 Task: Create a new remote branch based on a specific local branch for collaboration.
Action: Mouse moved to (291, 436)
Screenshot: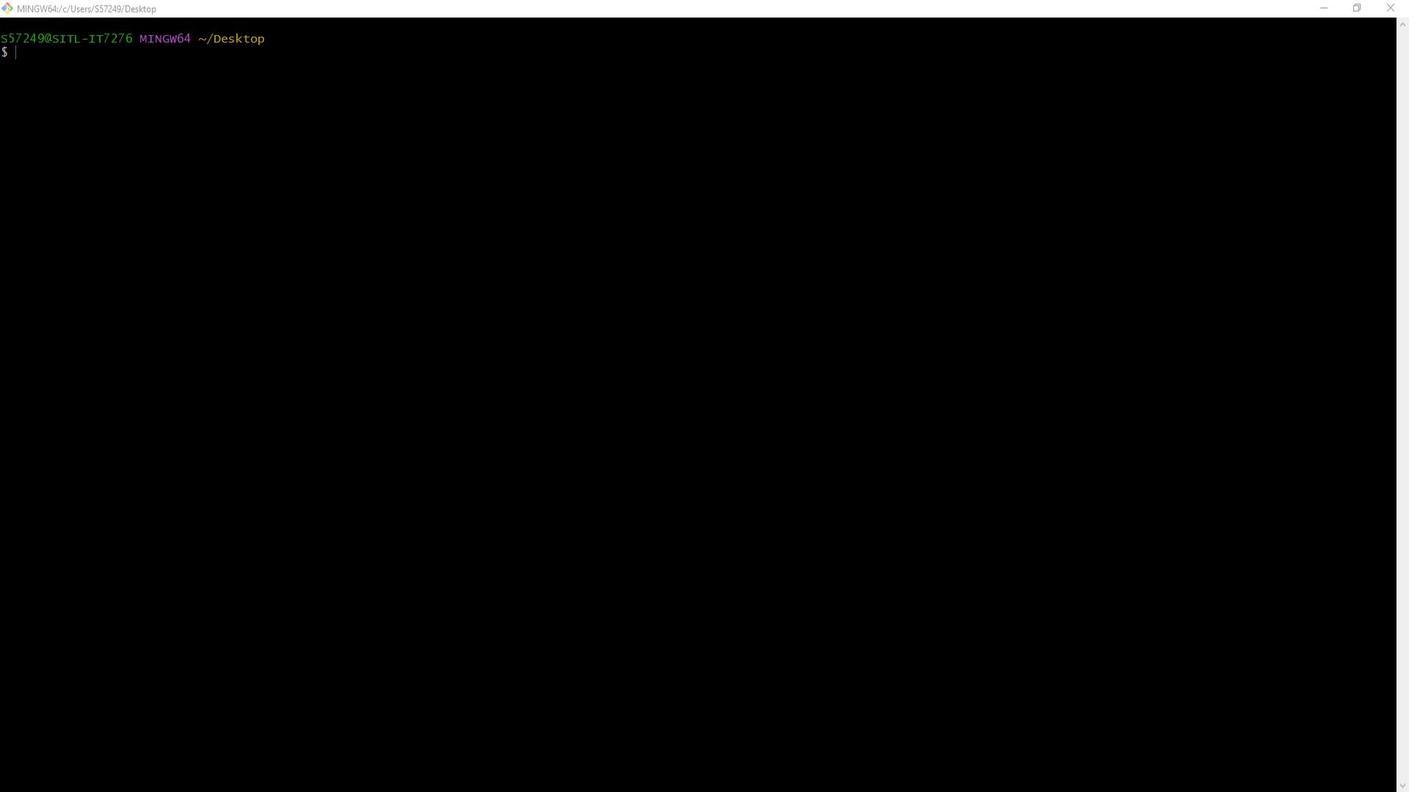 
Action: Mouse pressed left at (291, 436)
Screenshot: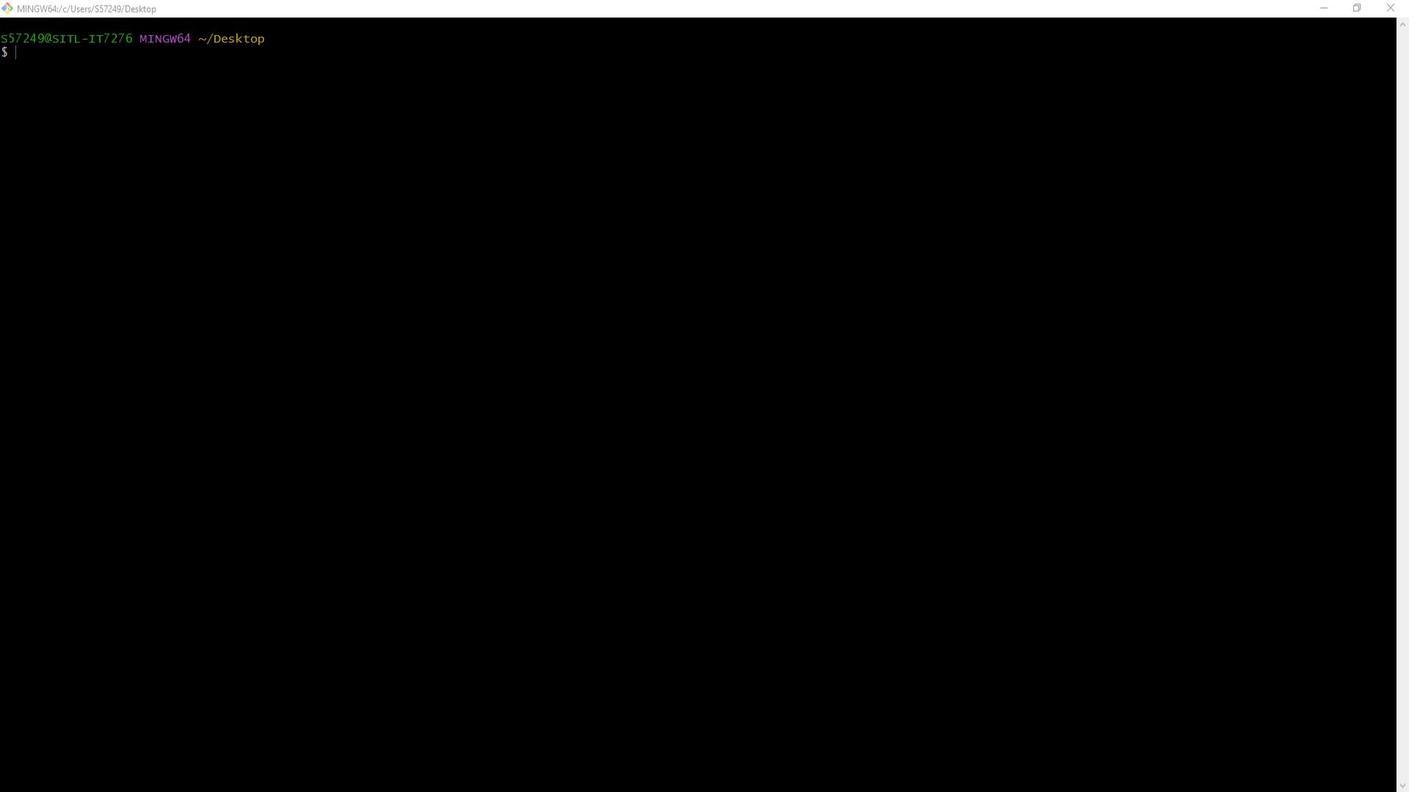 
Action: Mouse moved to (290, 436)
Screenshot: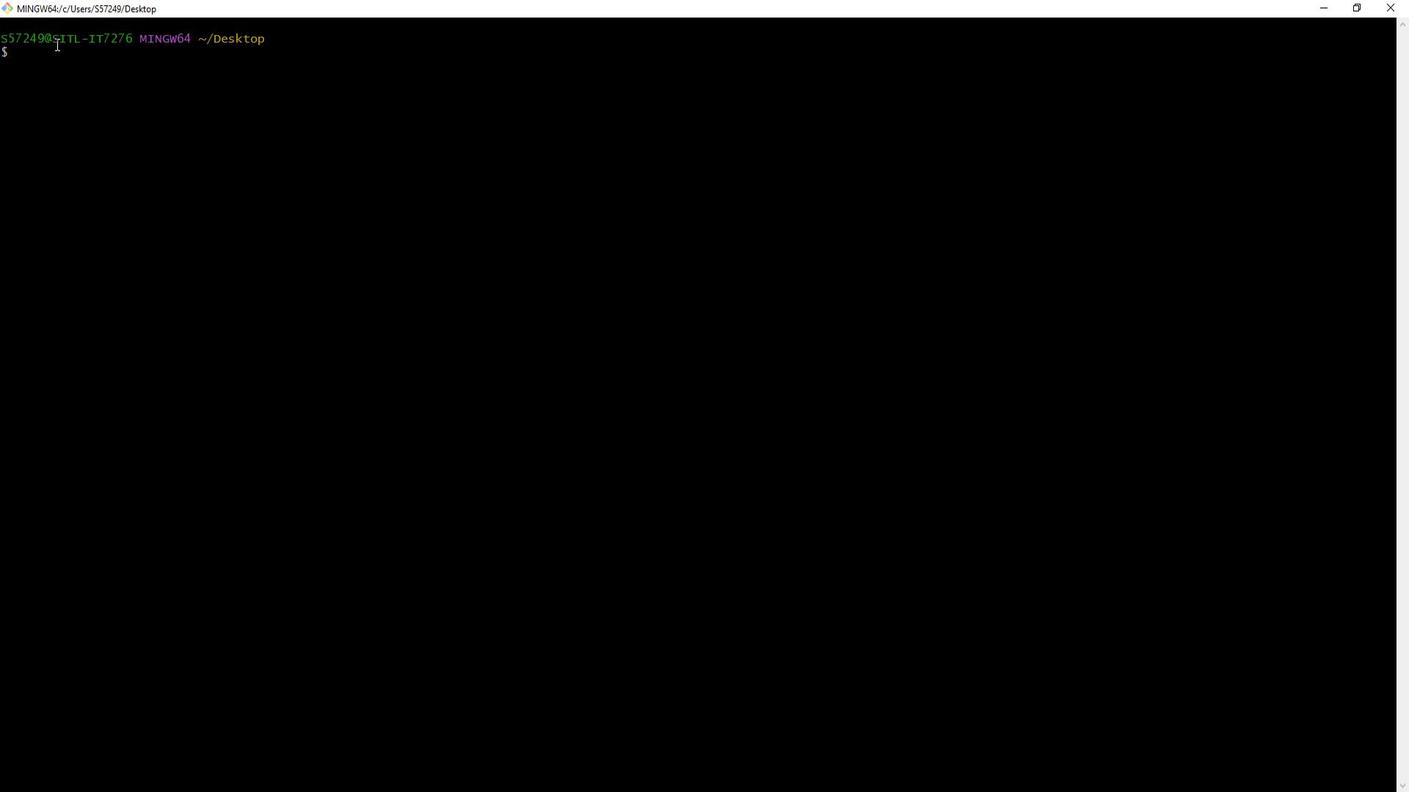 
Action: Mouse pressed left at (290, 436)
Screenshot: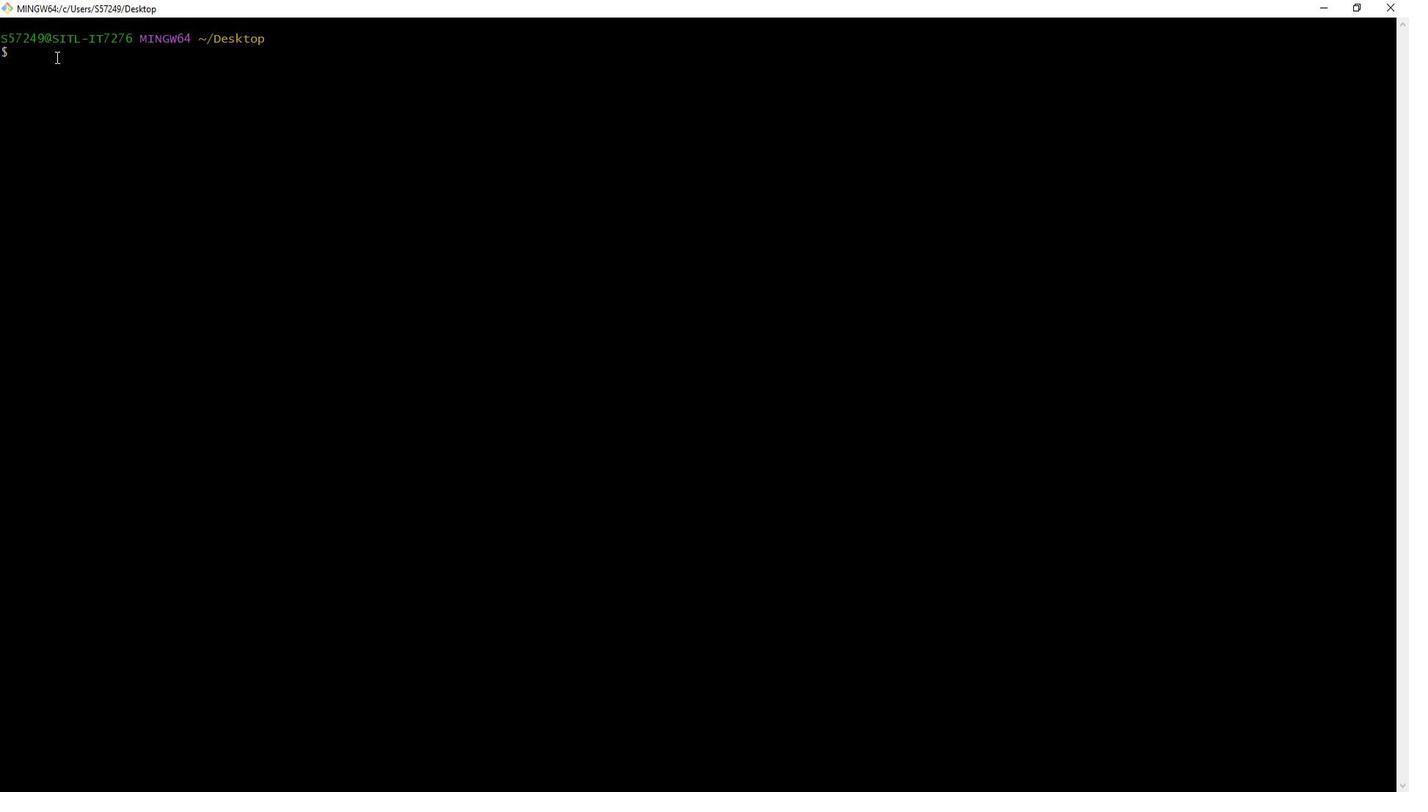 
Action: Key pressed ls<Key.enter>cd<Key.space><Key.shift>Git<Key.enter>ls<Key.enter>cd<Key.space><Key.shift><Key.shift><Key.shift>Light<Key.shift><Key.shift><Key.shift><Key.shift><Key.shift><Key.shift><Key.shift><Key.shift>Box<Key.shift>_<Key.shift>Gallery<Key.enter>git<Key.space>branch<Key.enter>git<Key.space>push<Key.space>
Screenshot: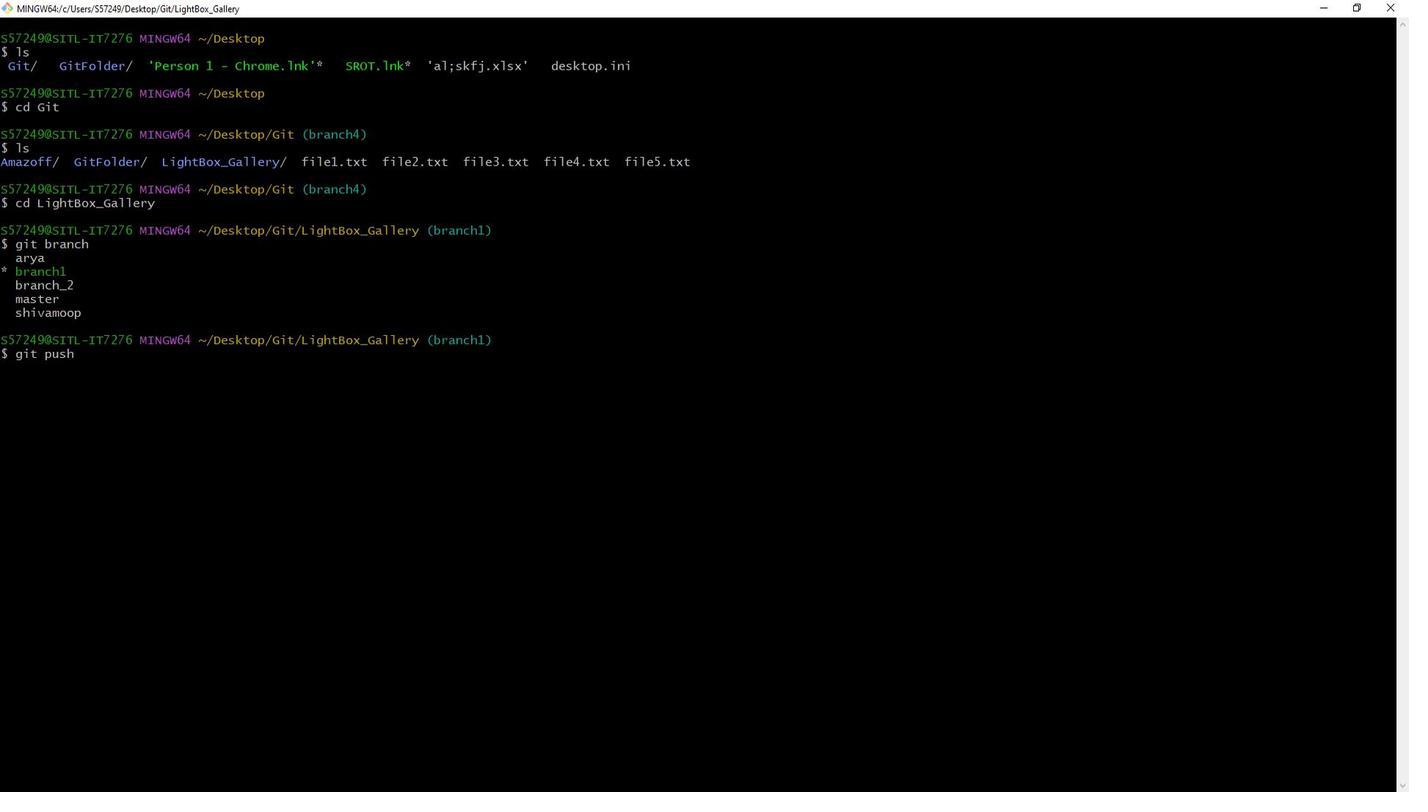 
Action: Mouse moved to (291, 436)
Screenshot: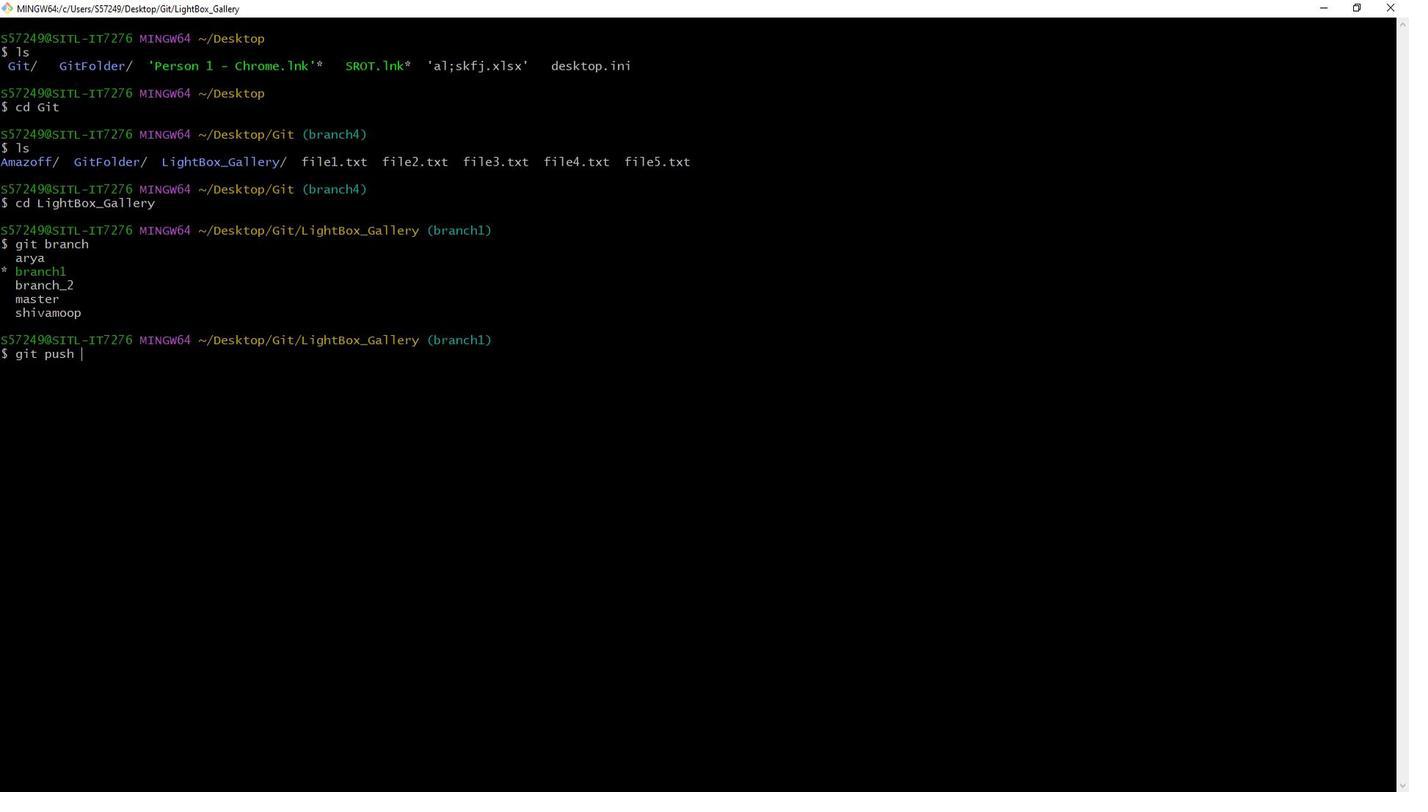 
Action: Mouse scrolled (291, 436) with delta (0, 0)
Screenshot: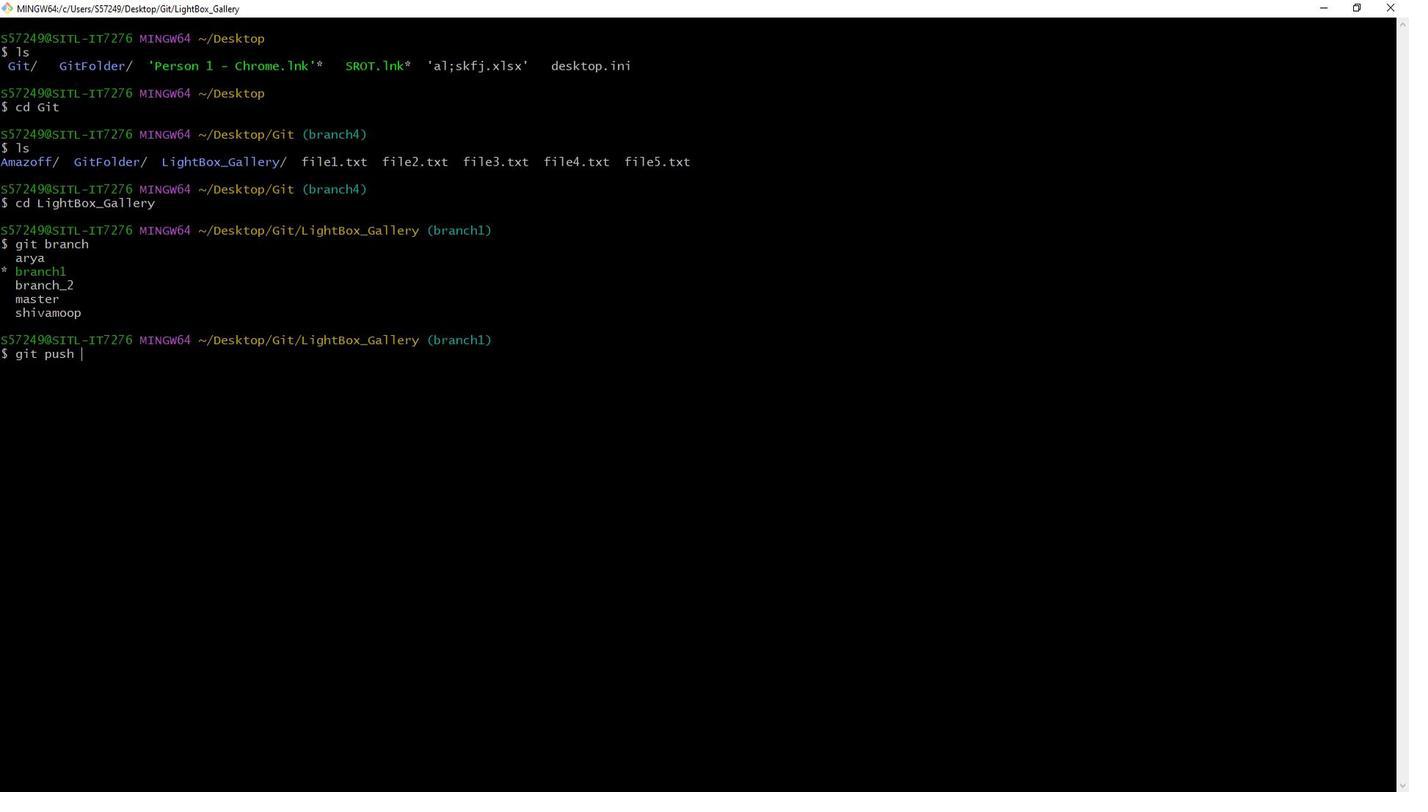 
Action: Mouse scrolled (291, 436) with delta (0, 0)
Screenshot: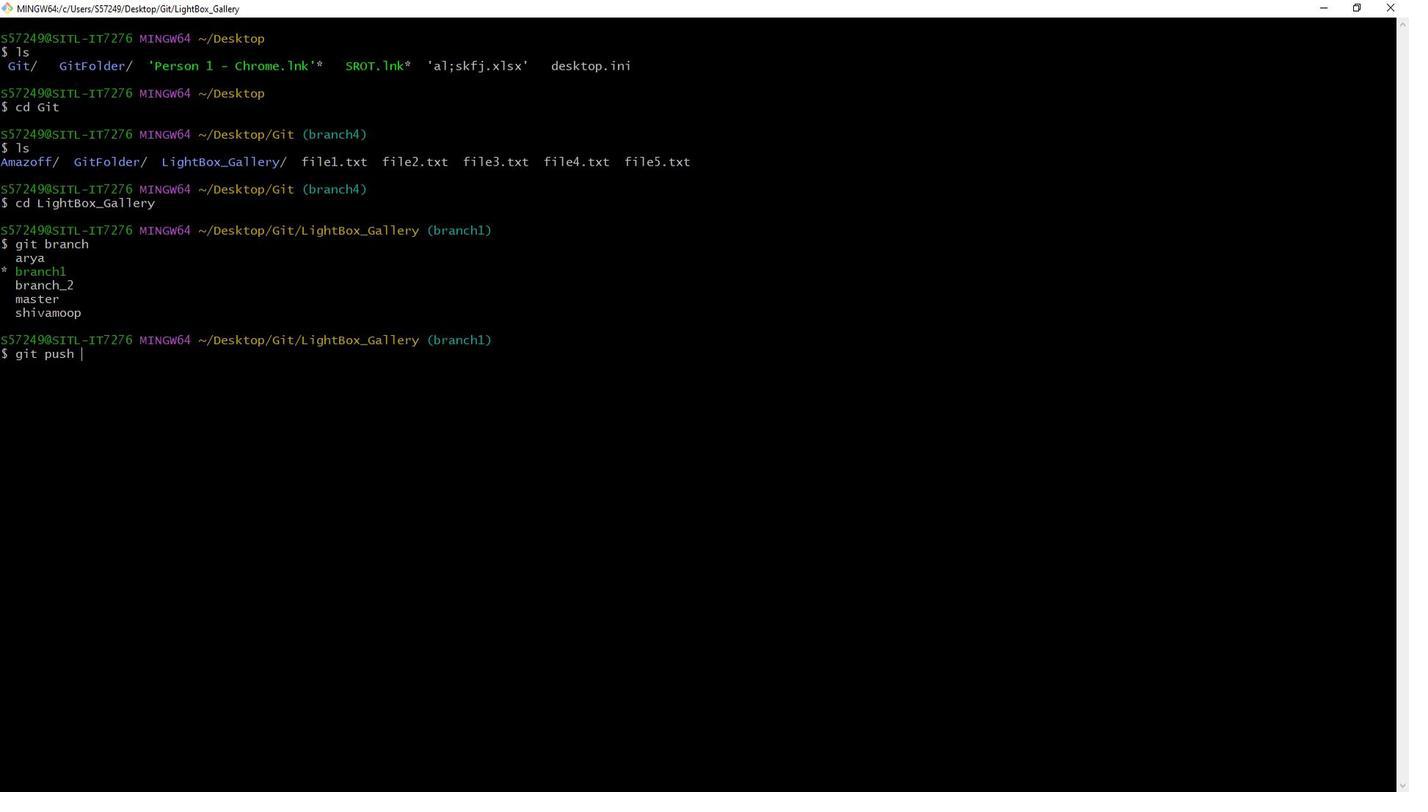 
Action: Mouse moved to (290, 436)
Screenshot: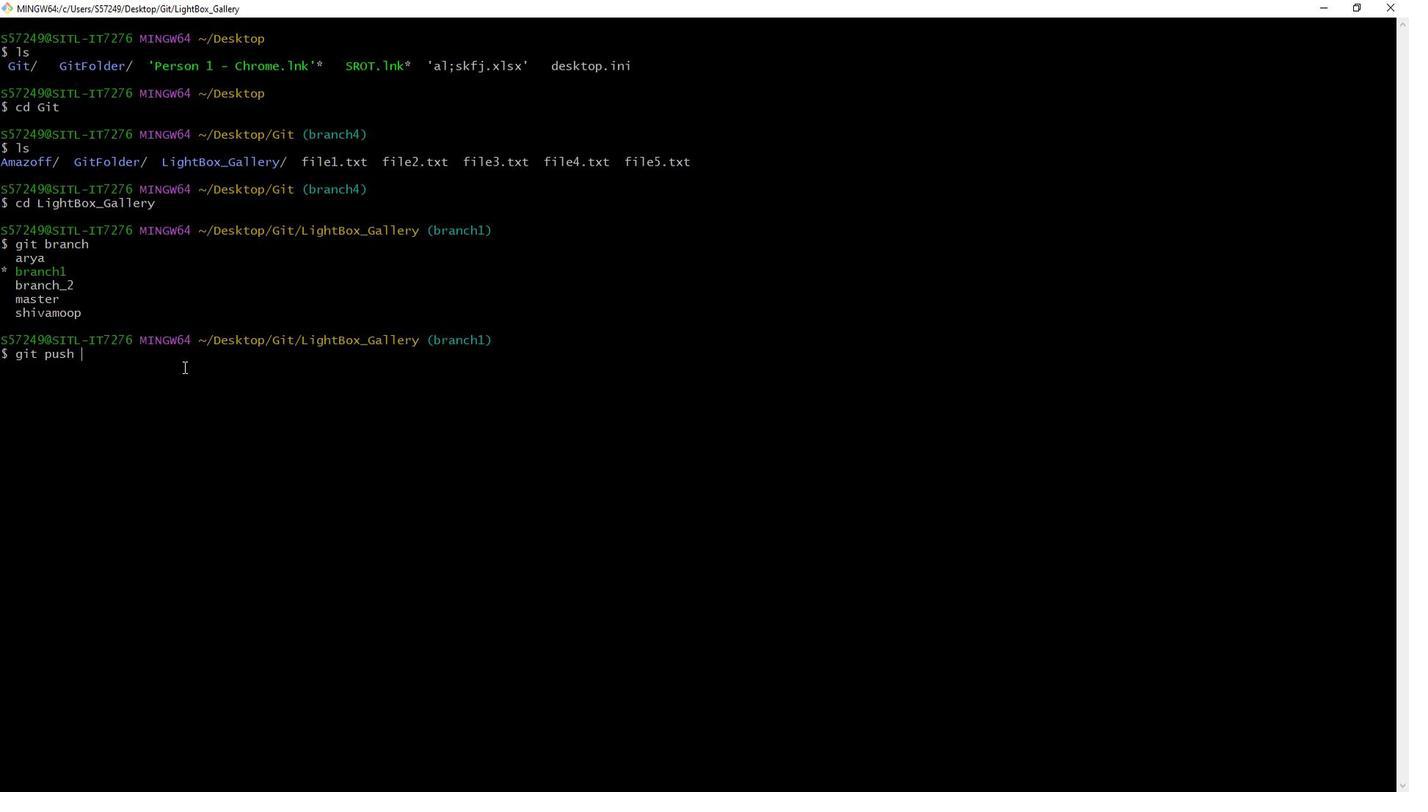 
Action: Key pressed -u<Key.space>origin<Key.space>branch<Key.shift>_2<Key.enter>
Screenshot: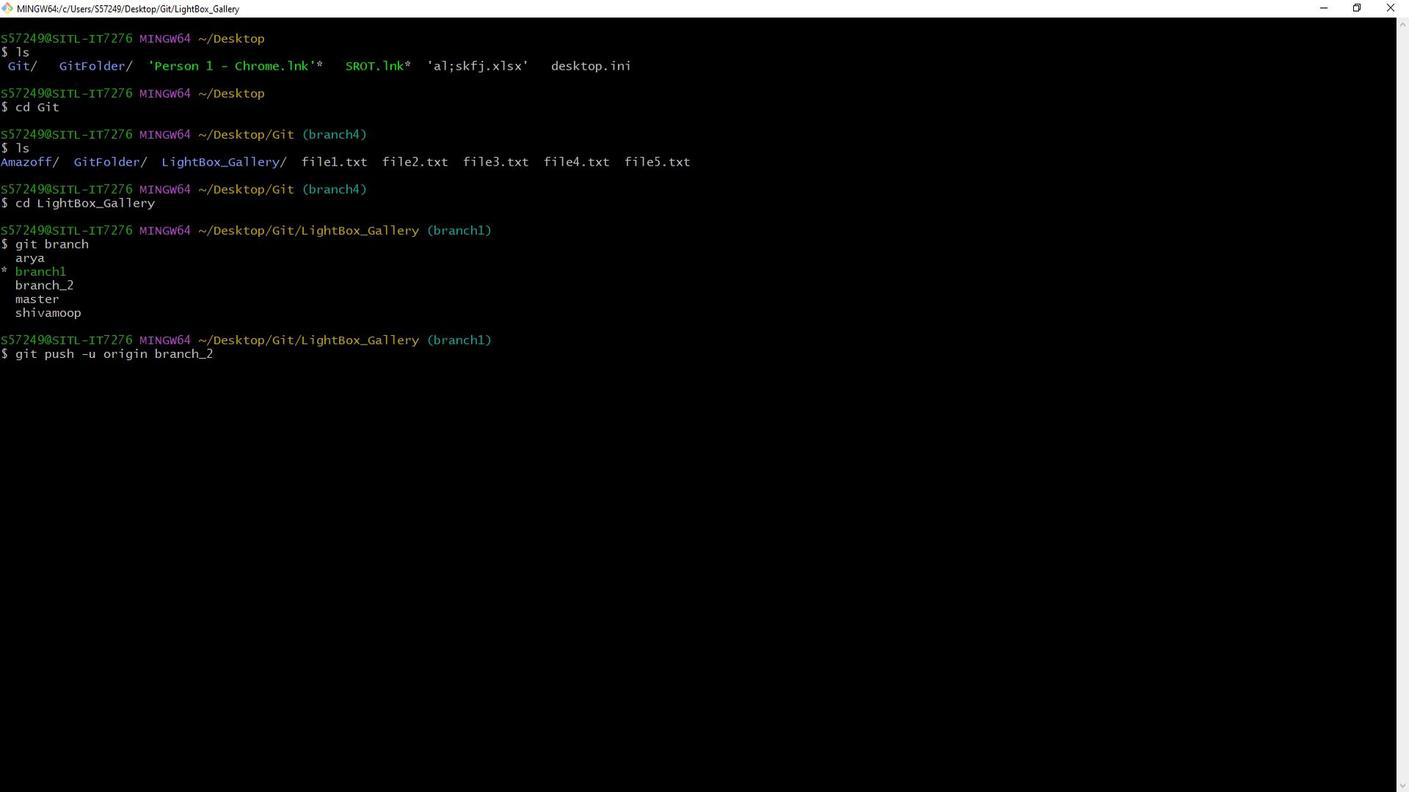 
Action: Mouse moved to (292, 436)
Screenshot: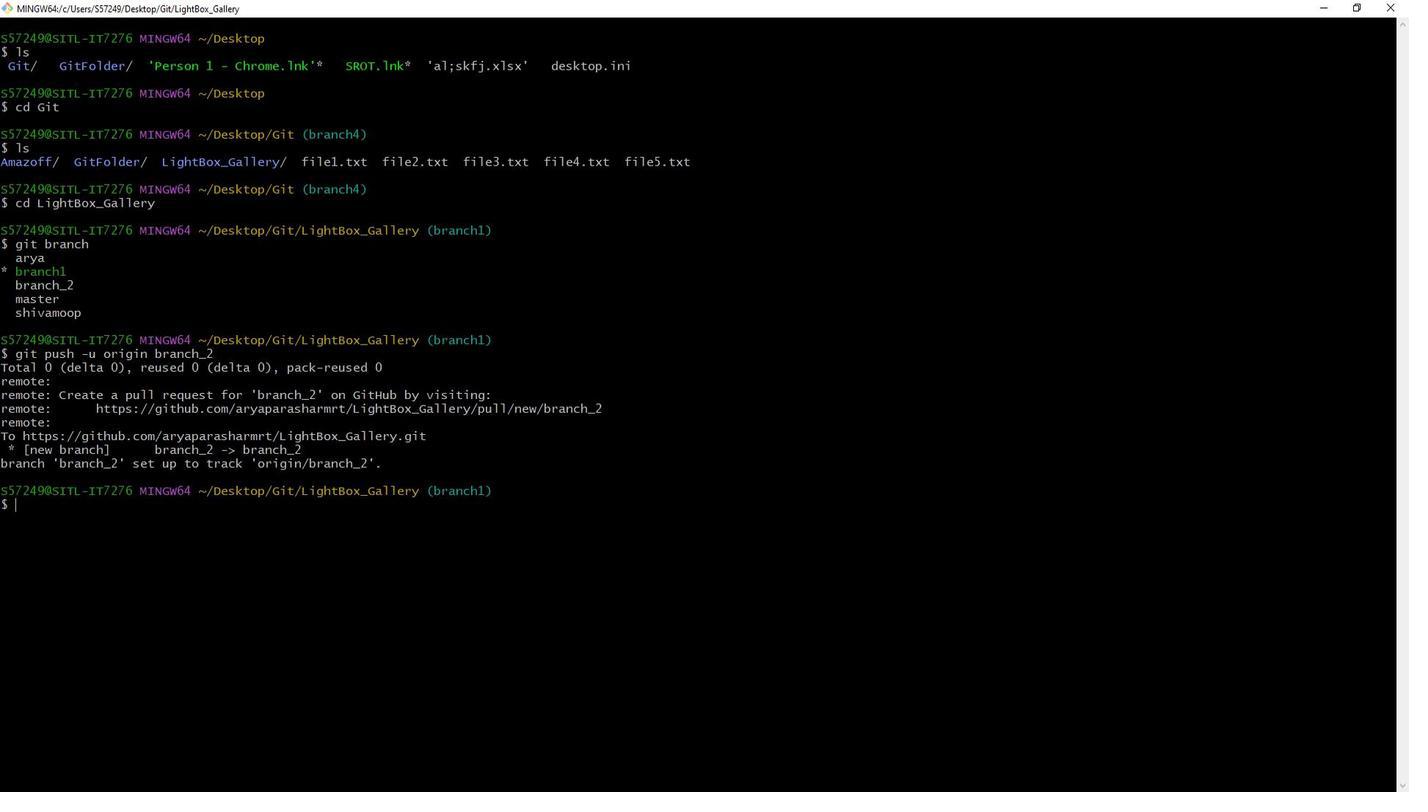 
Action: Mouse pressed left at (292, 436)
Screenshot: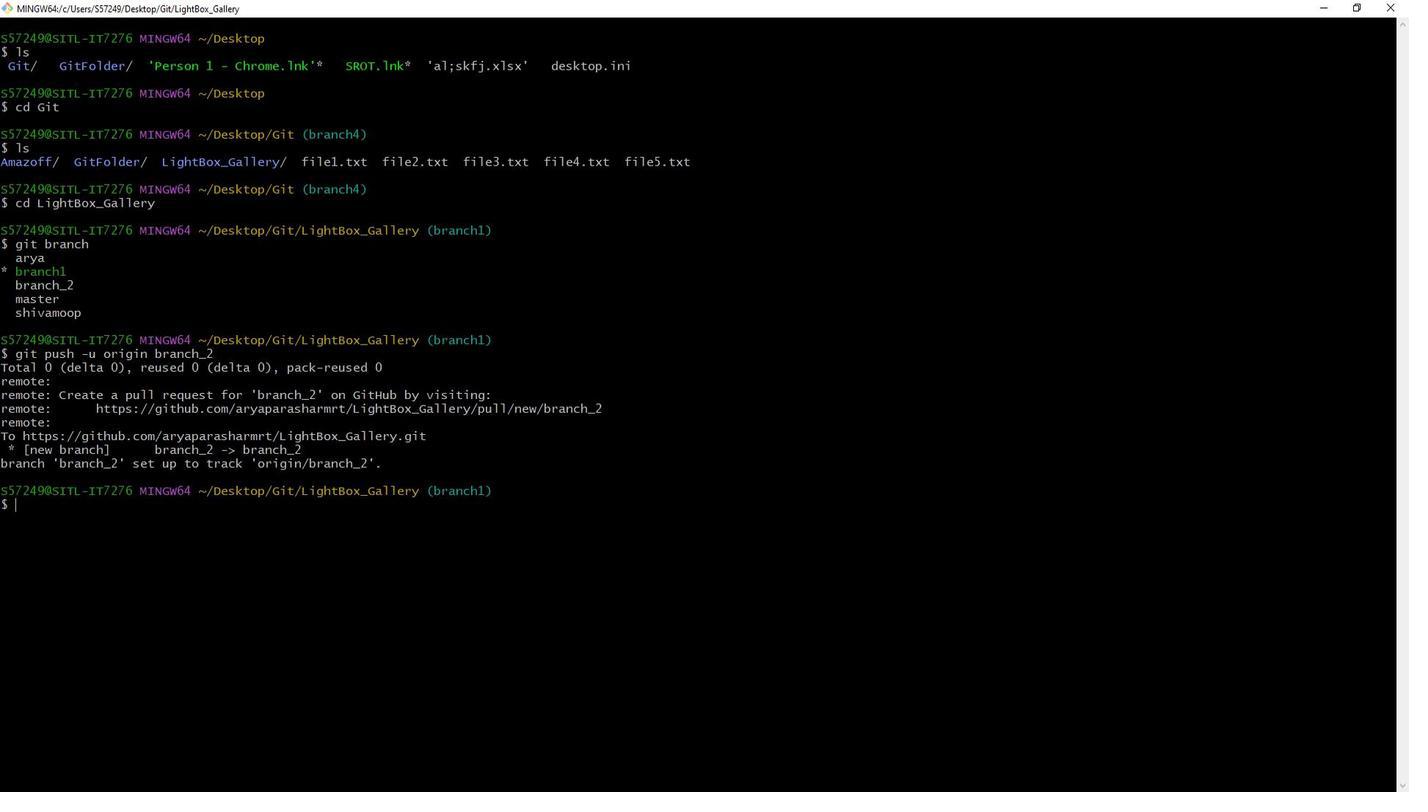 
Action: Mouse moved to (291, 436)
Screenshot: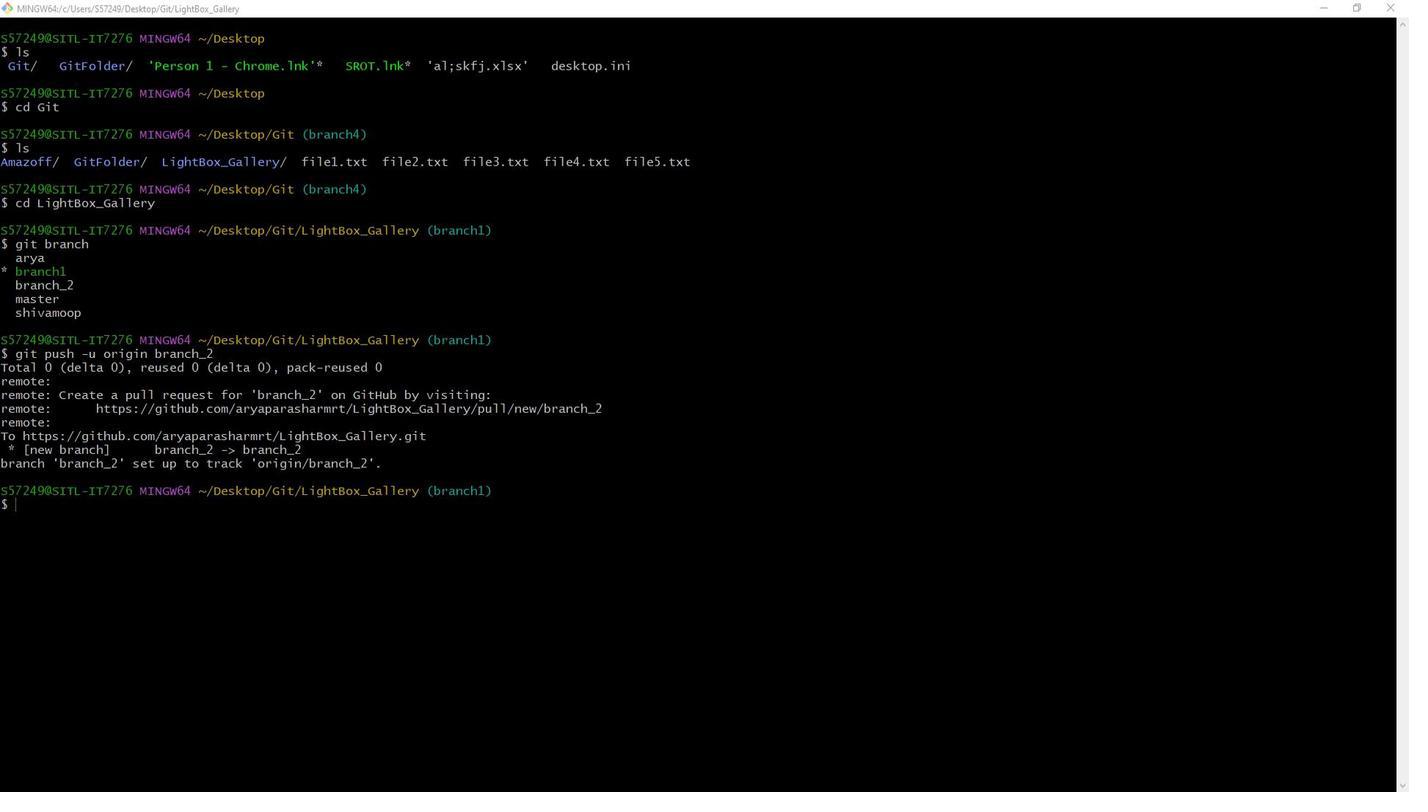 
Action: Mouse pressed left at (291, 436)
Screenshot: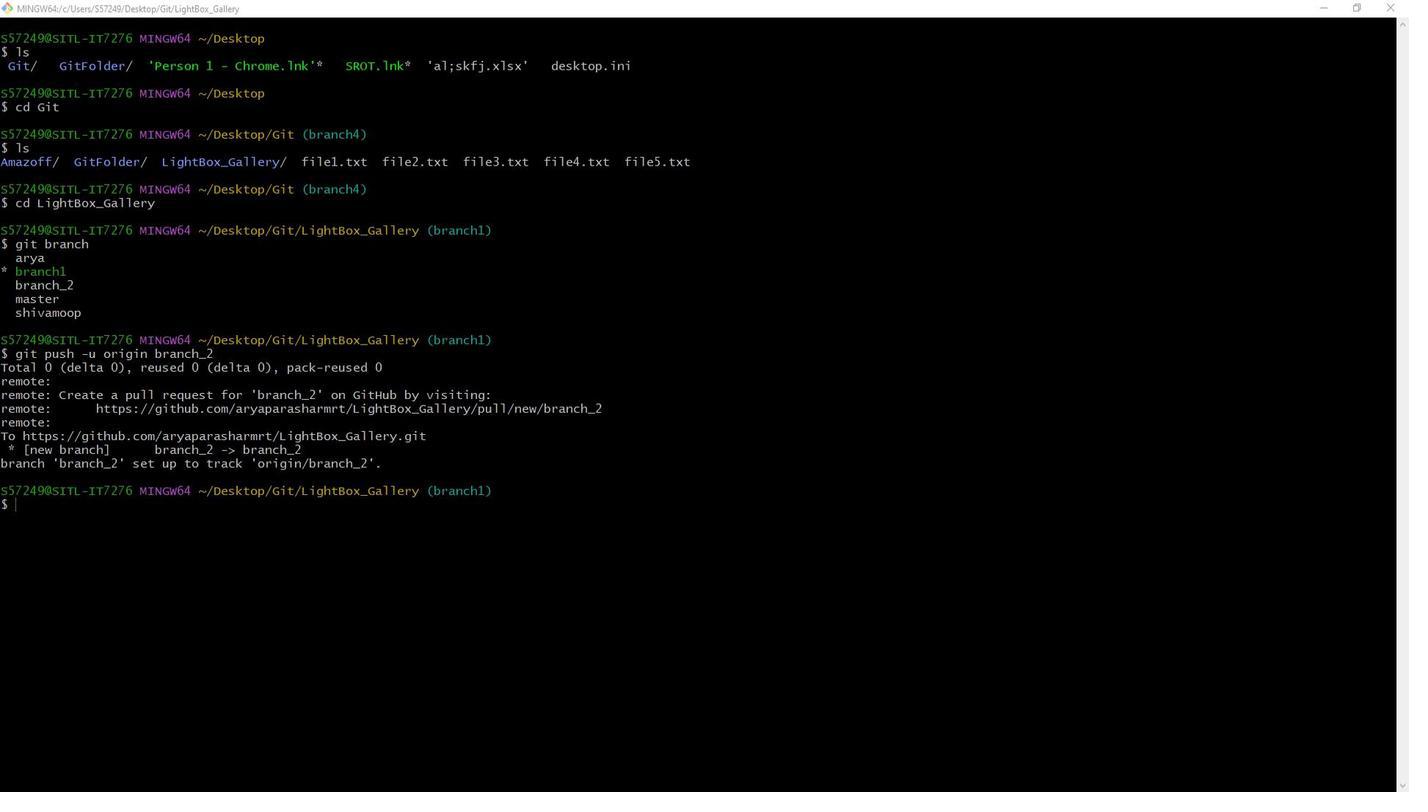 
Action: Mouse moved to (291, 436)
Screenshot: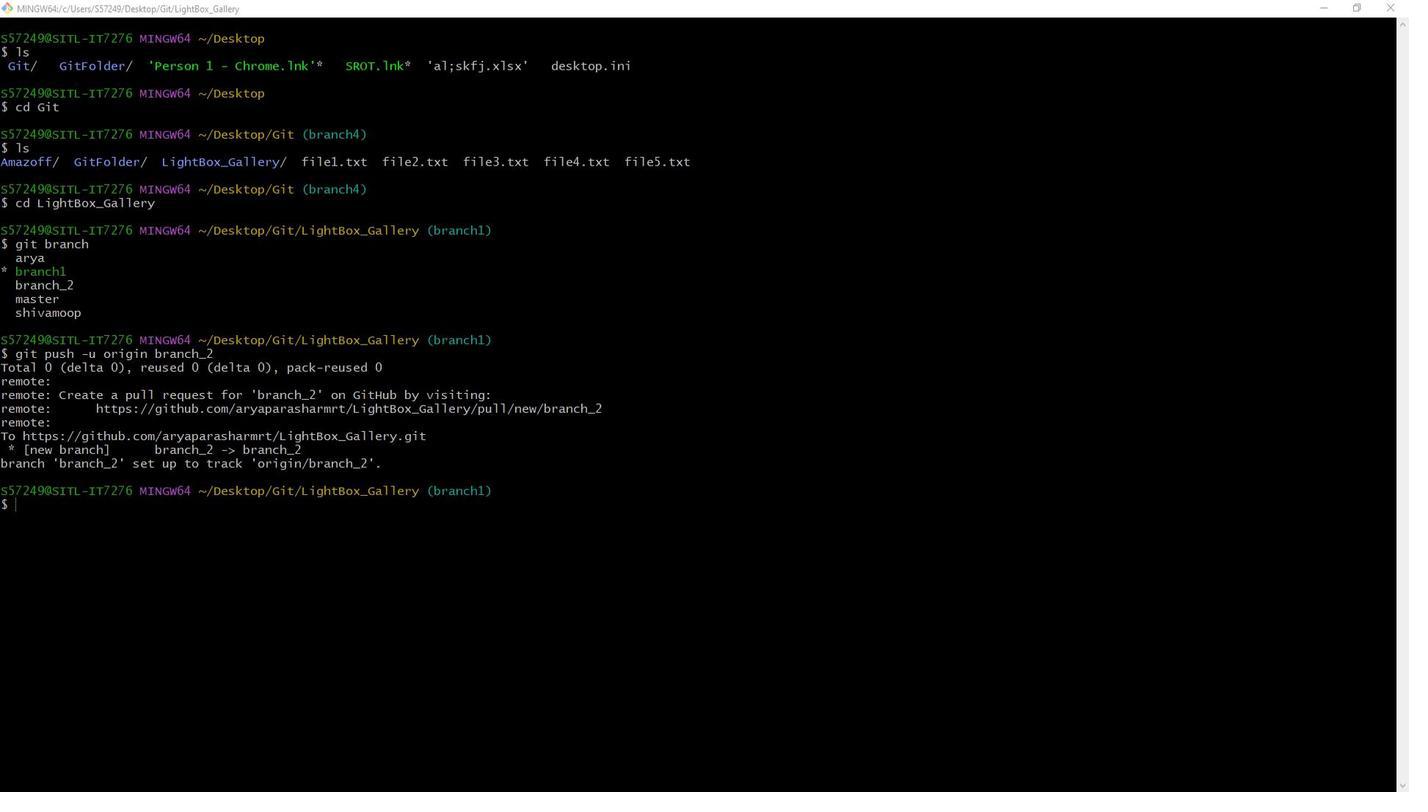 
Action: Mouse pressed left at (291, 436)
Screenshot: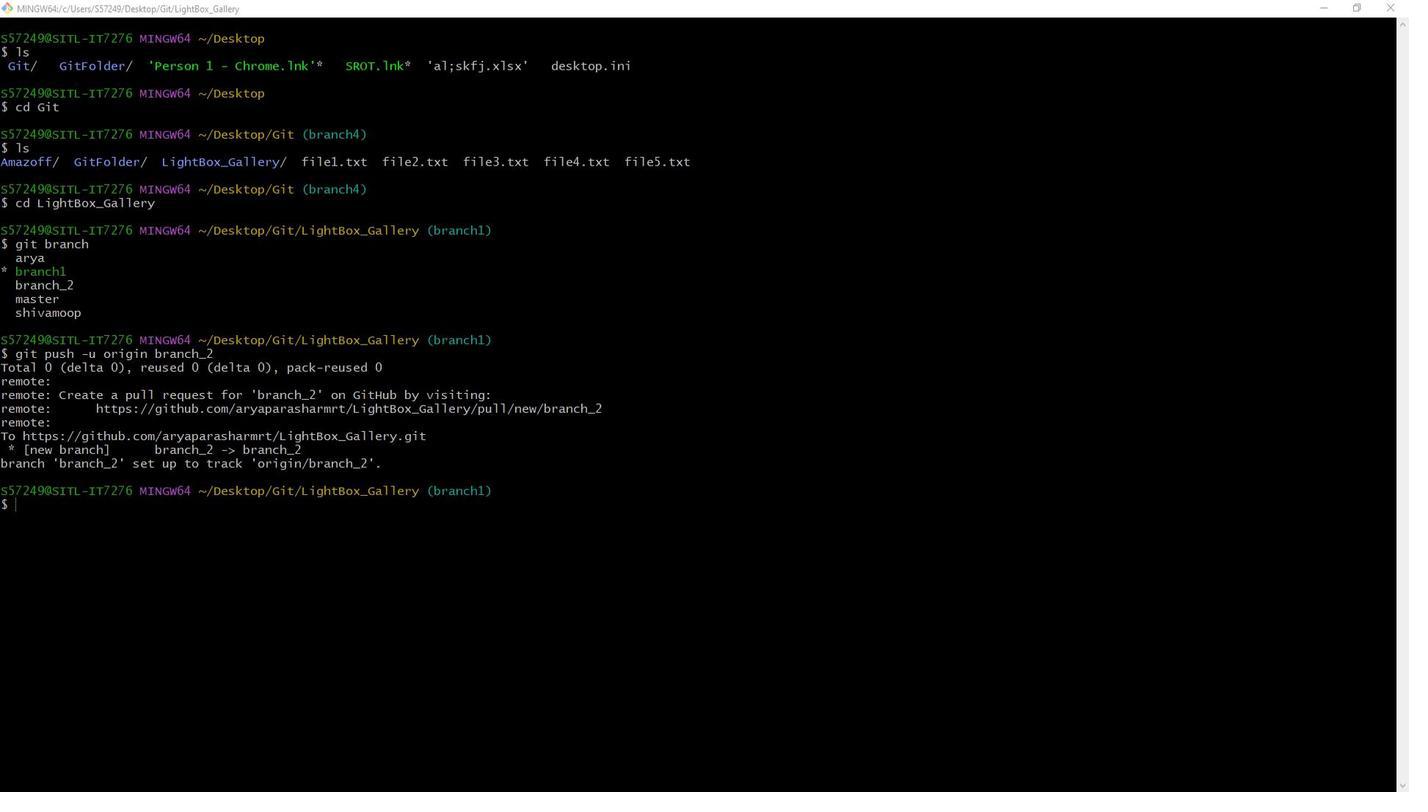 
